 Task: Sort the pull requests by least recently updated.
Action: Mouse pressed left at (255, 154)
Screenshot: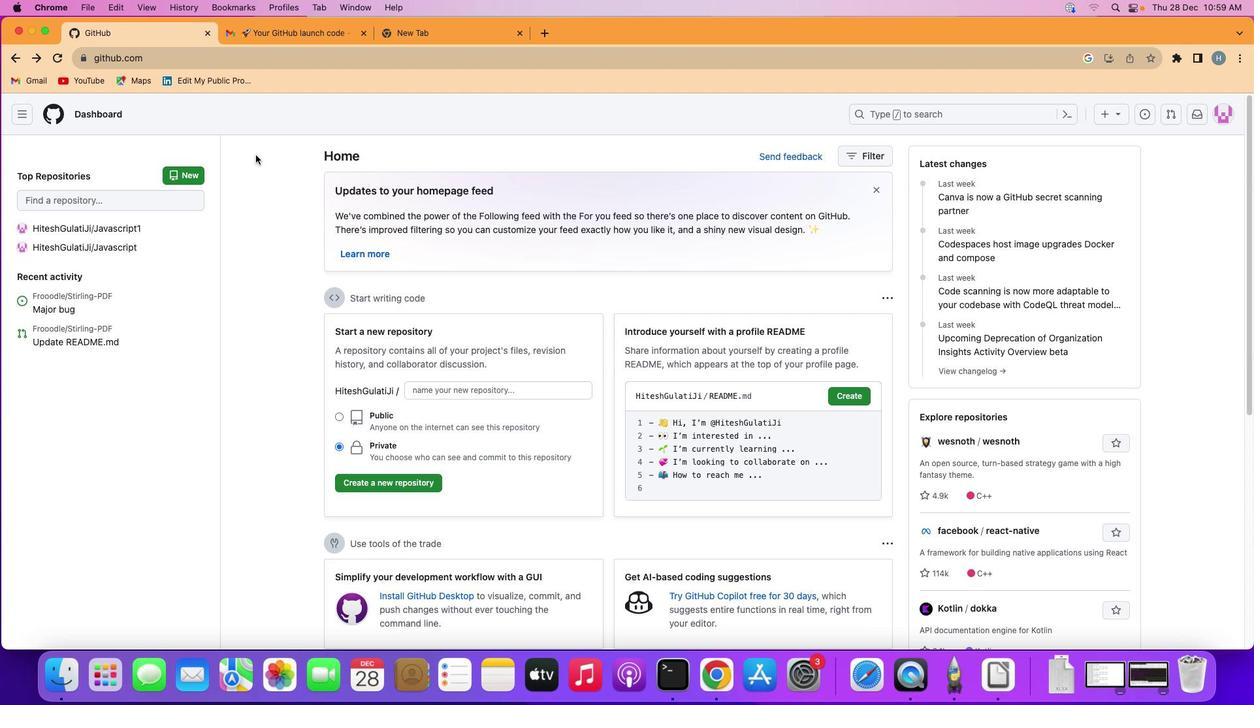 
Action: Mouse moved to (18, 108)
Screenshot: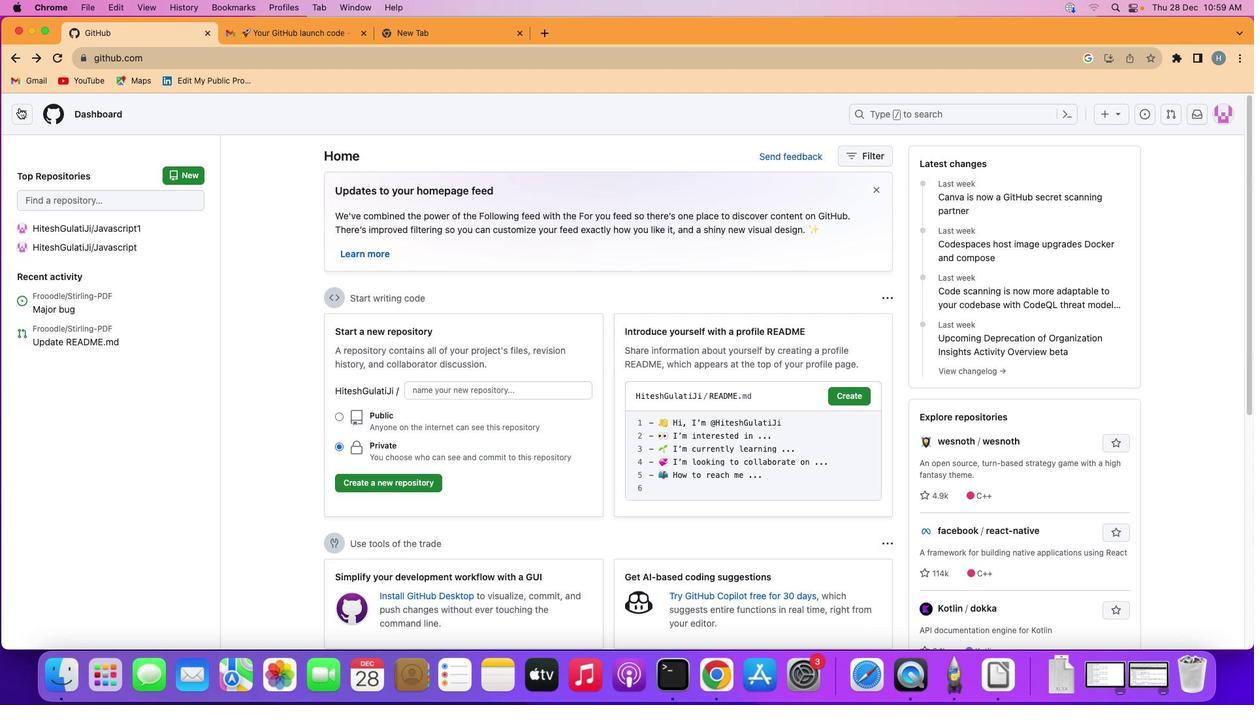 
Action: Mouse pressed left at (18, 108)
Screenshot: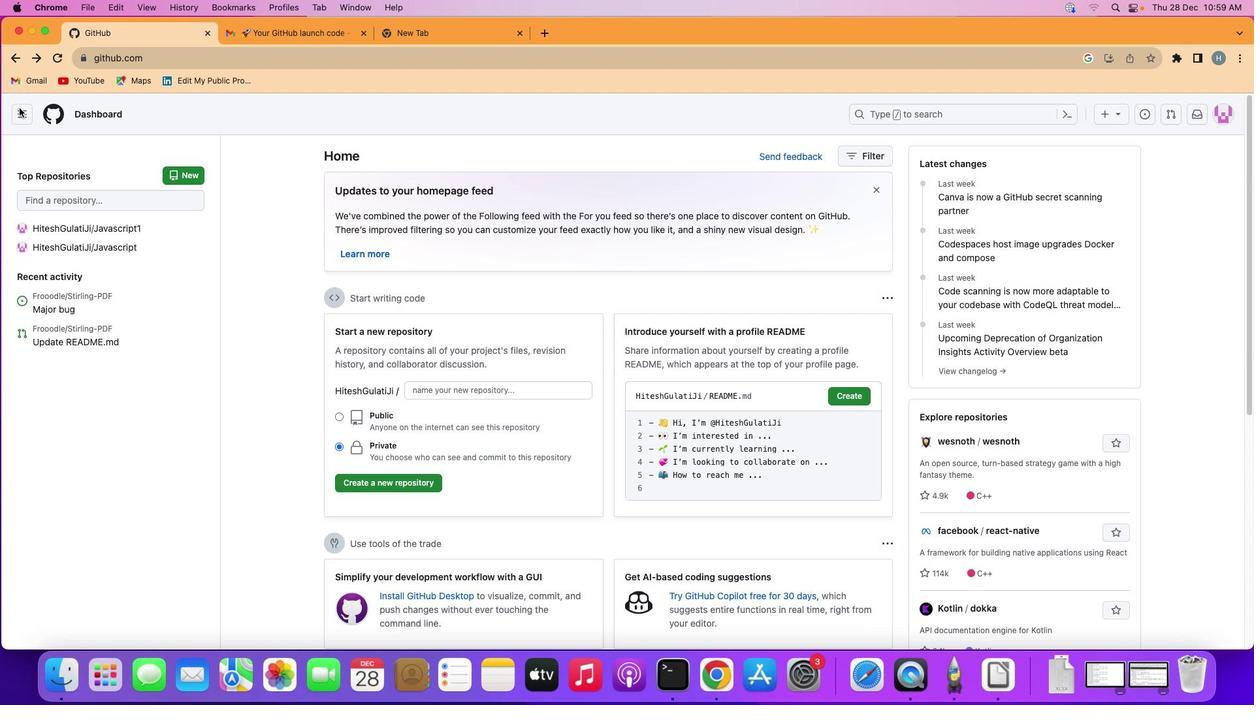 
Action: Mouse moved to (85, 180)
Screenshot: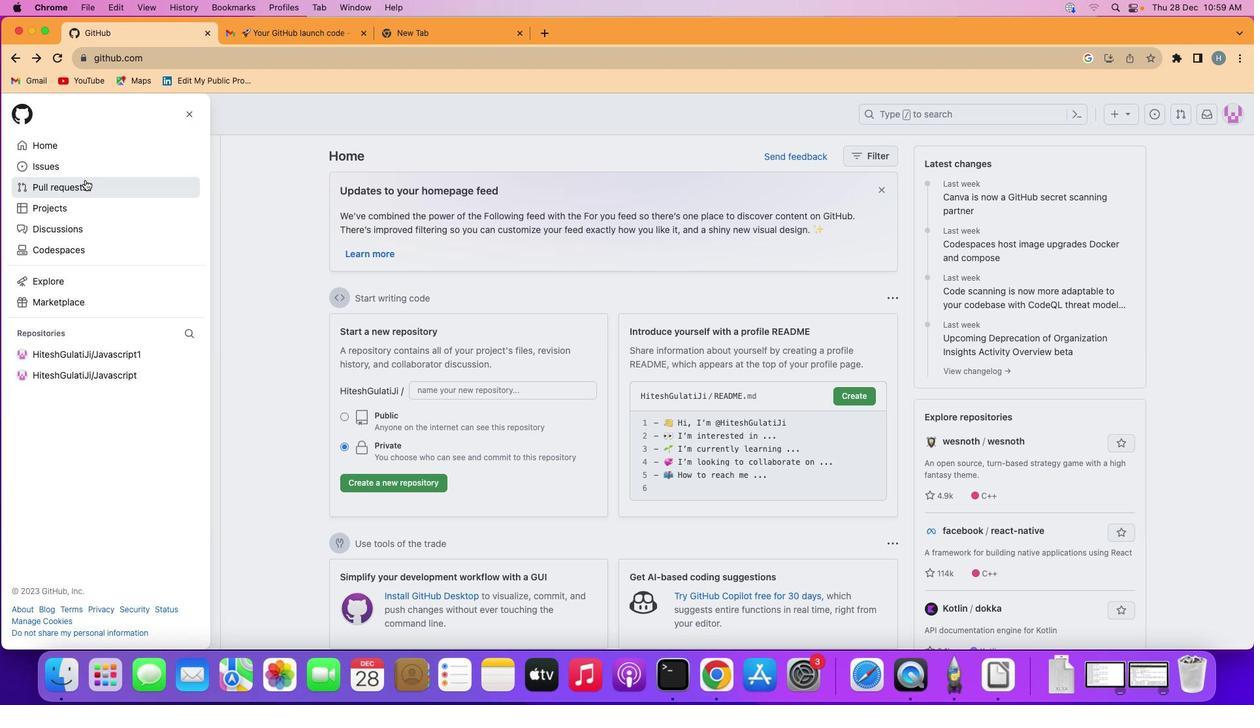 
Action: Mouse pressed left at (85, 180)
Screenshot: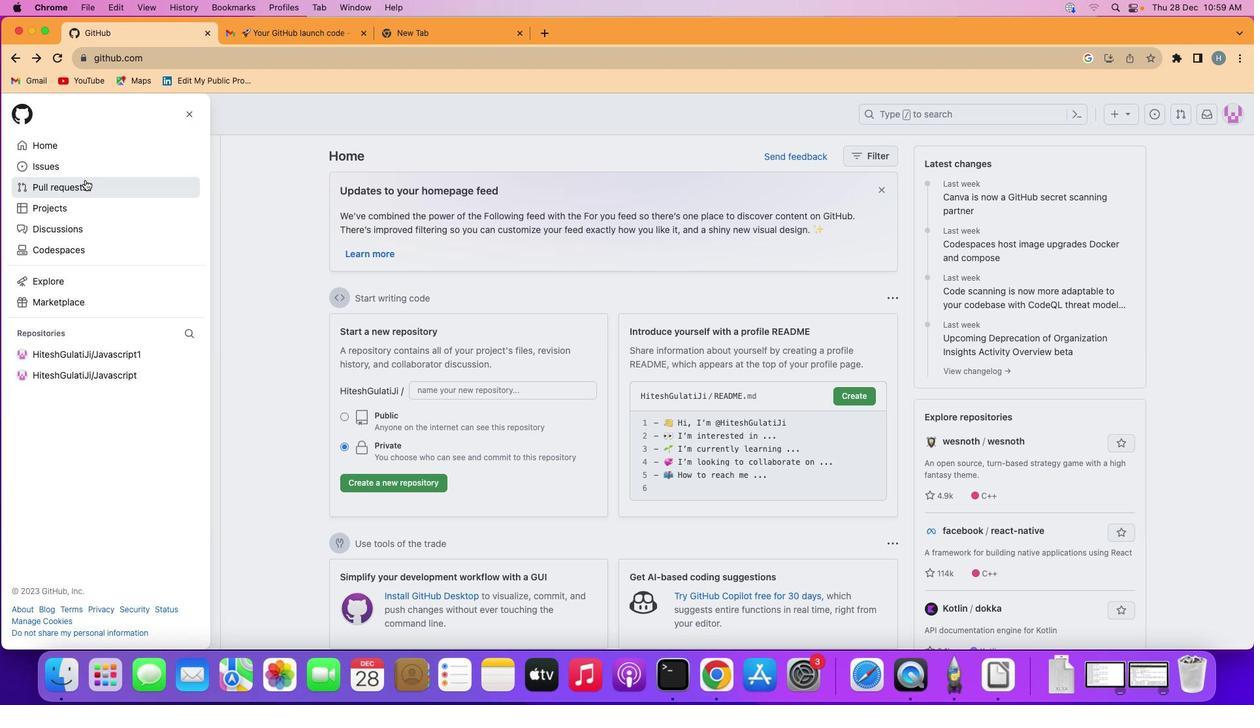 
Action: Mouse moved to (921, 195)
Screenshot: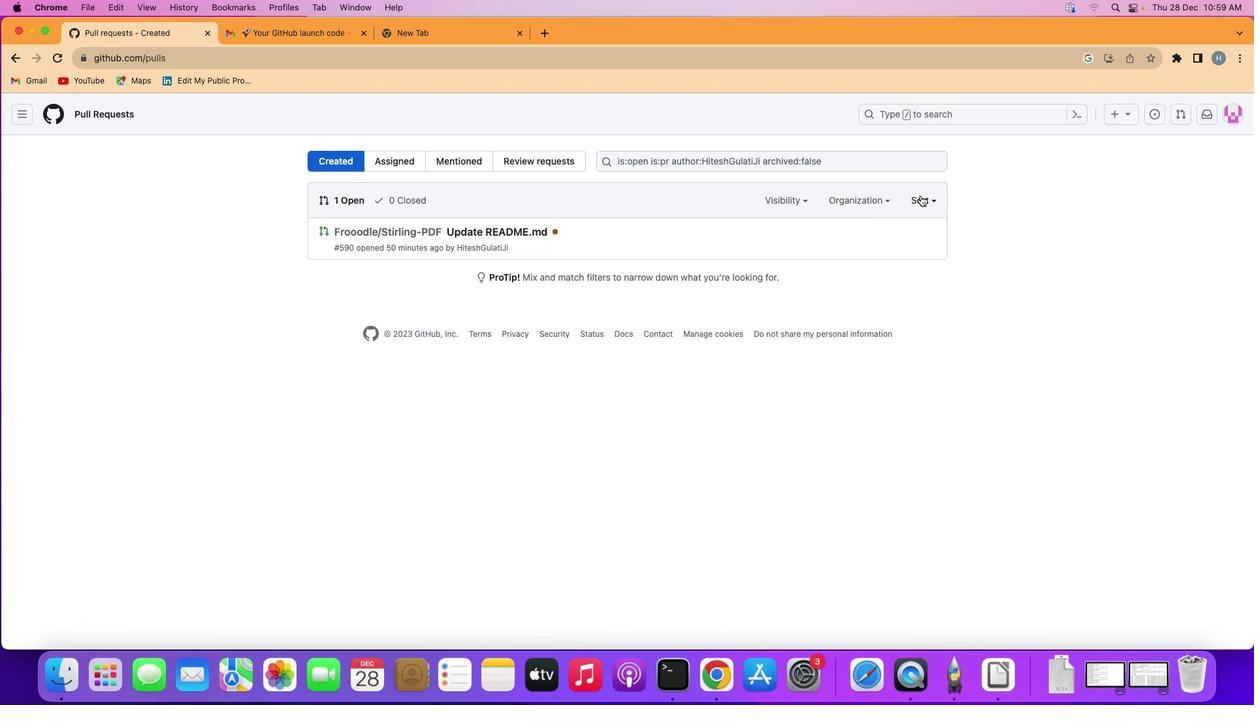 
Action: Mouse pressed left at (921, 195)
Screenshot: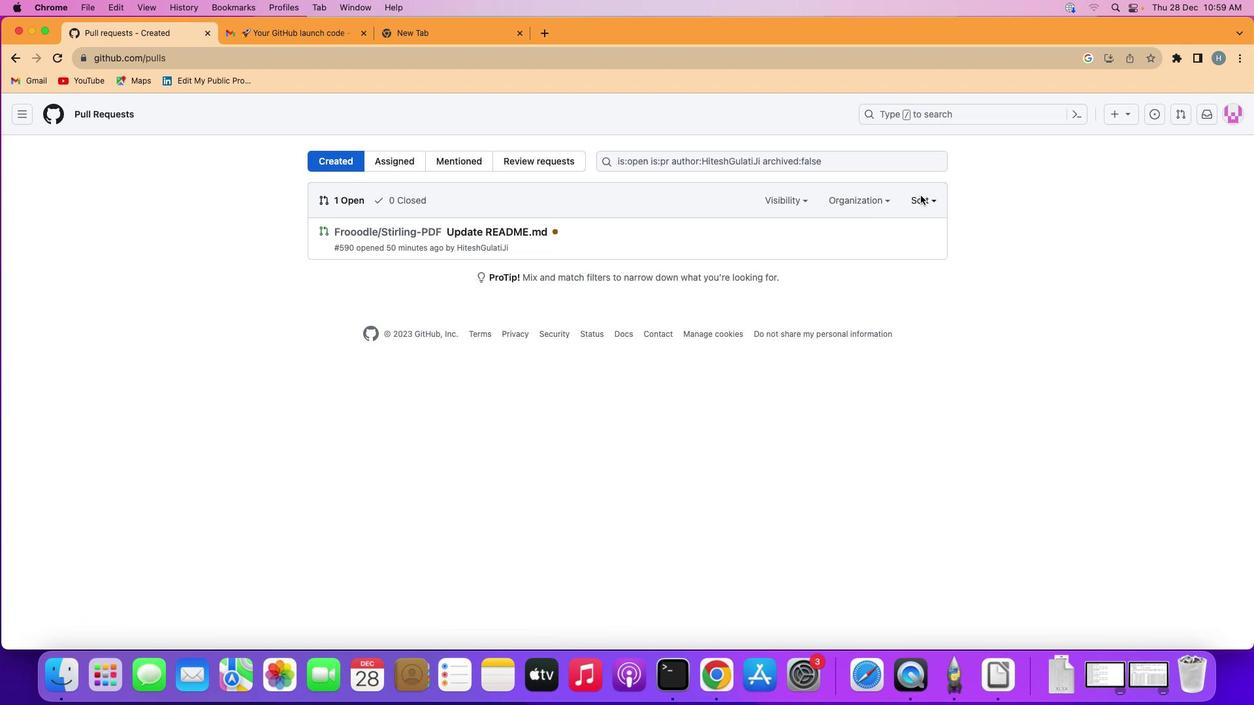 
Action: Mouse moved to (876, 349)
Screenshot: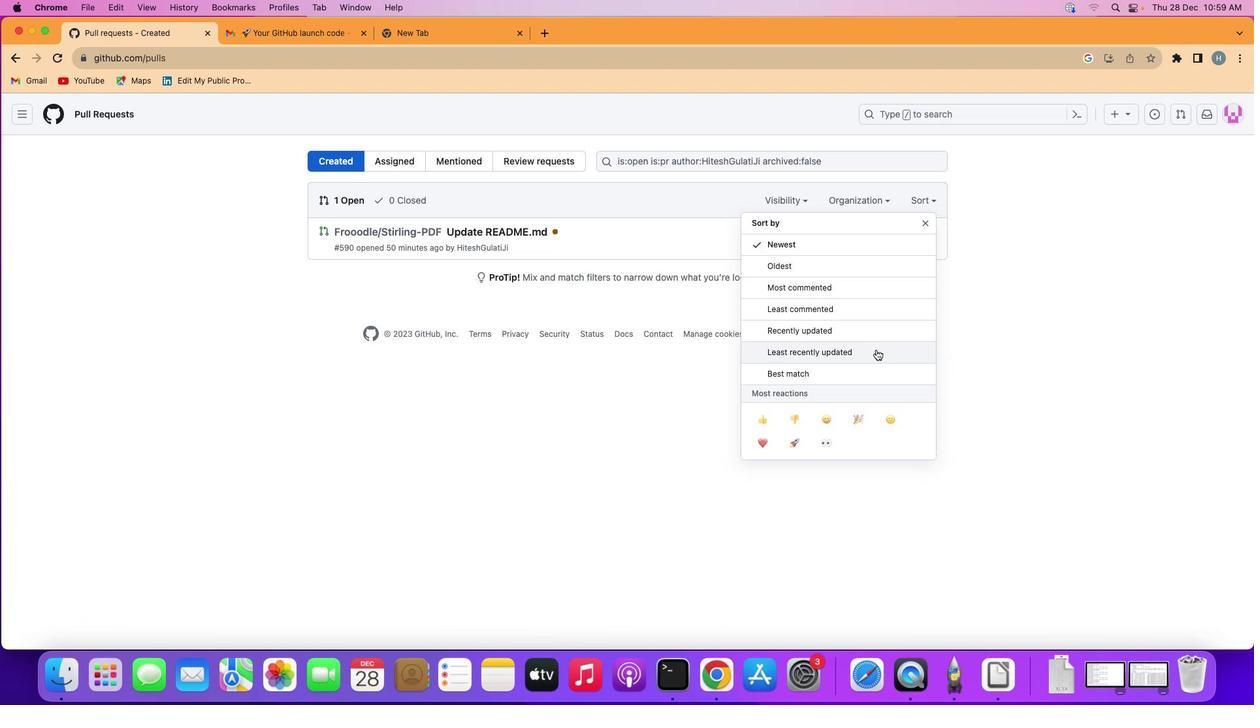 
Action: Mouse pressed left at (876, 349)
Screenshot: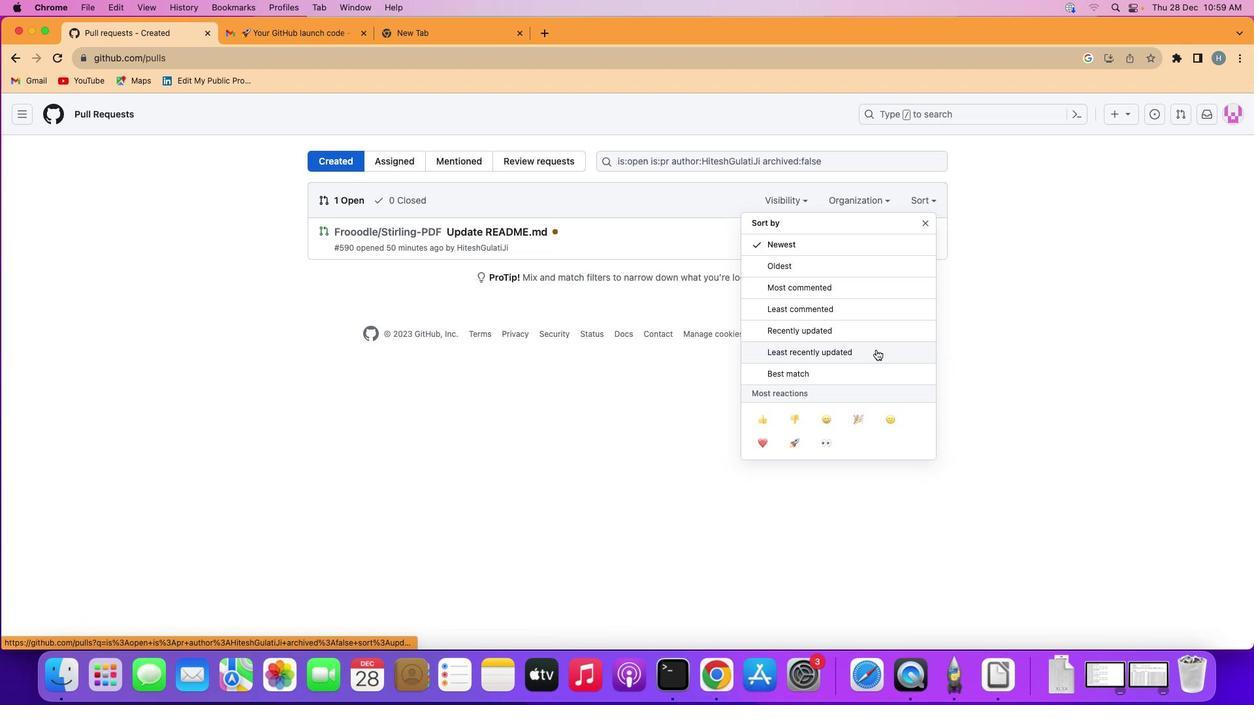 
